 Task: Change your country to "United States".
Action: Mouse moved to (45, 76)
Screenshot: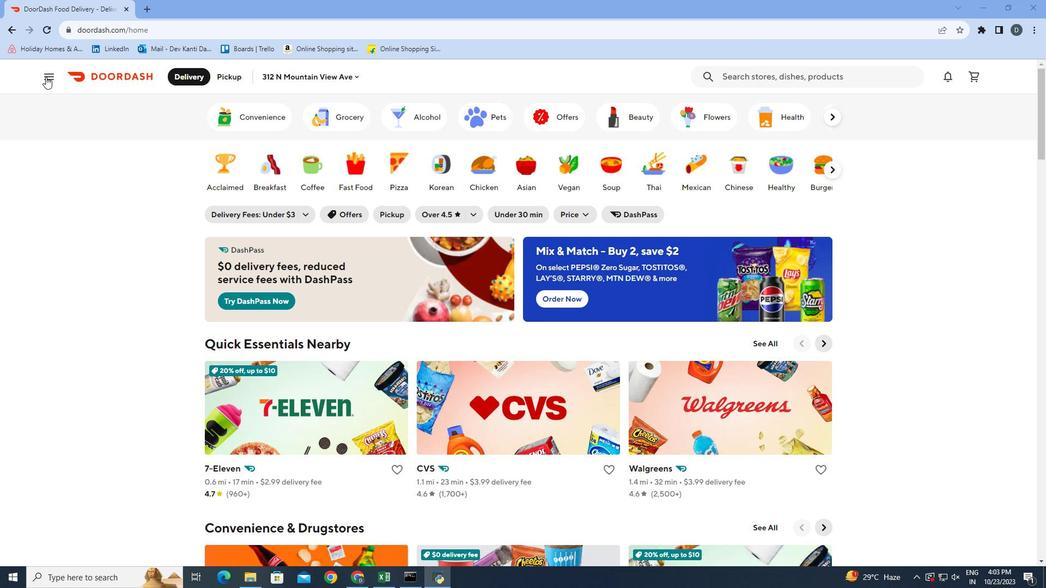 
Action: Mouse pressed left at (45, 76)
Screenshot: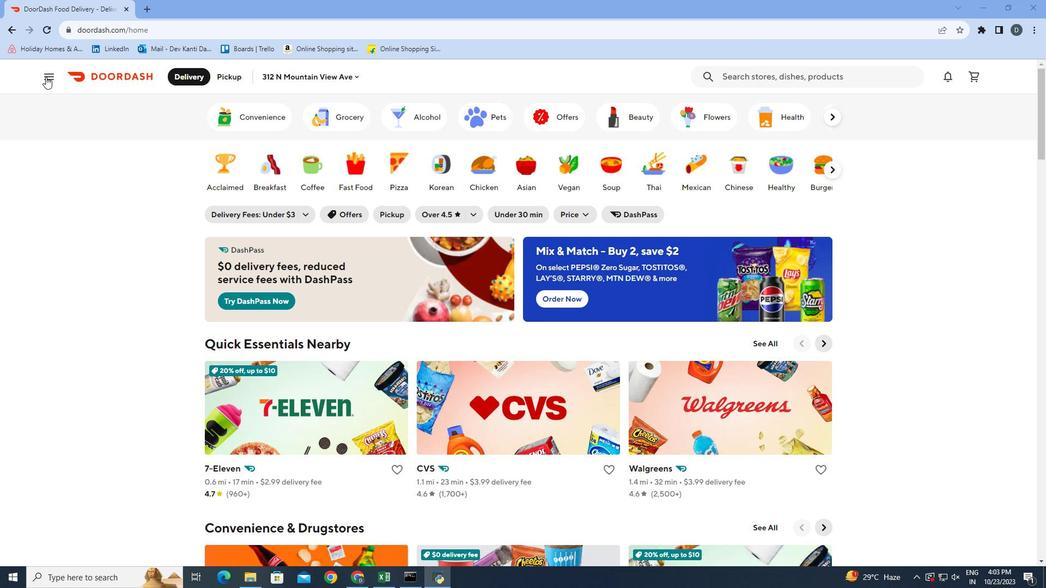 
Action: Mouse moved to (87, 275)
Screenshot: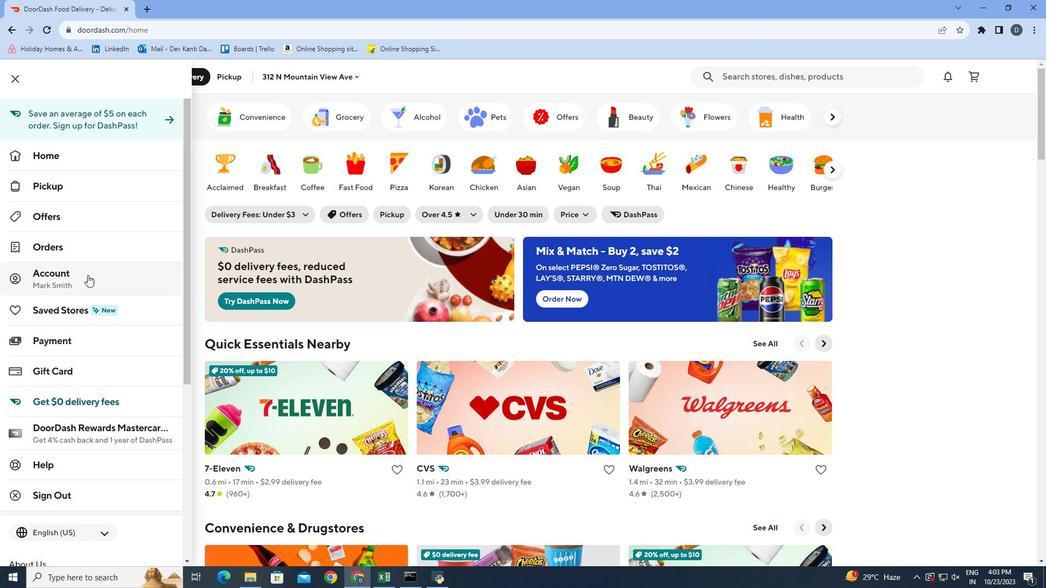 
Action: Mouse pressed left at (87, 275)
Screenshot: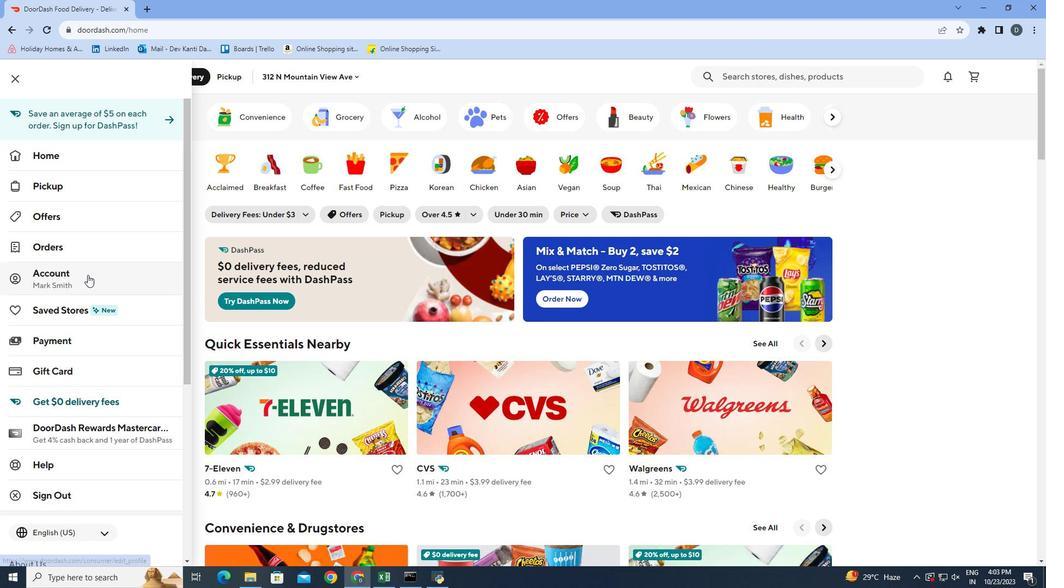 
Action: Mouse moved to (494, 318)
Screenshot: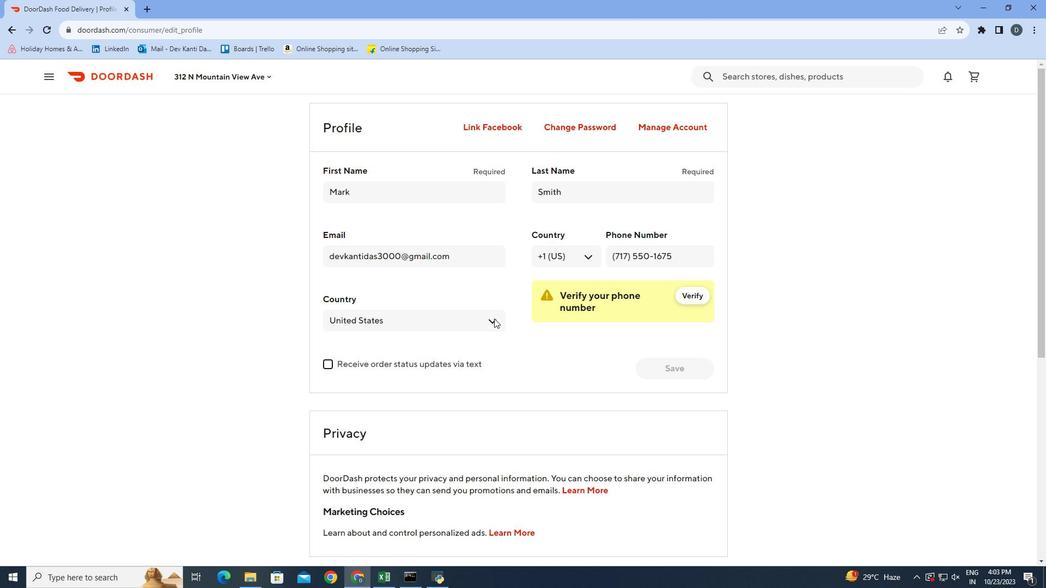 
Action: Mouse pressed left at (494, 318)
Screenshot: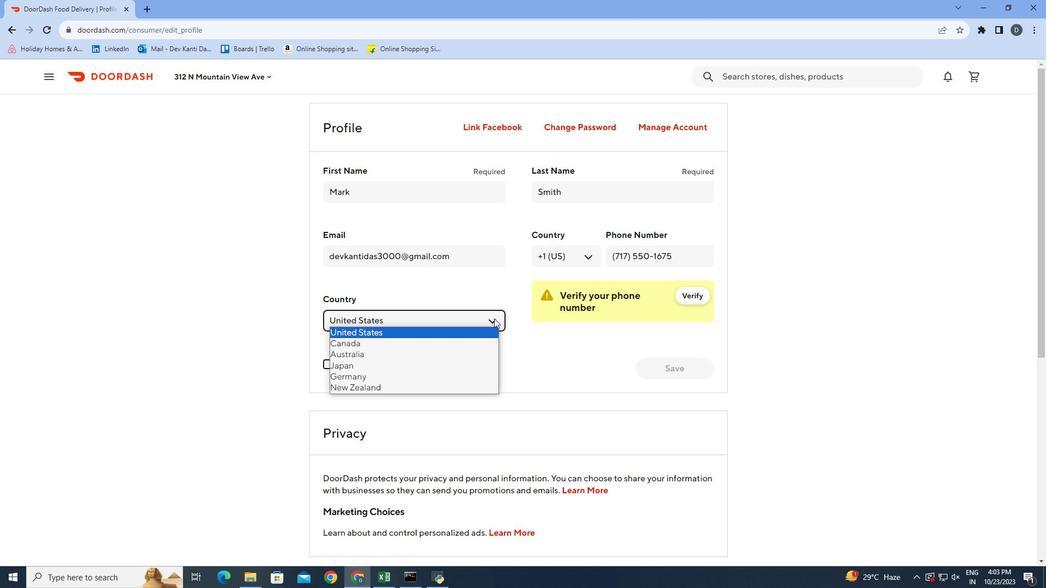 
Action: Mouse moved to (448, 332)
Screenshot: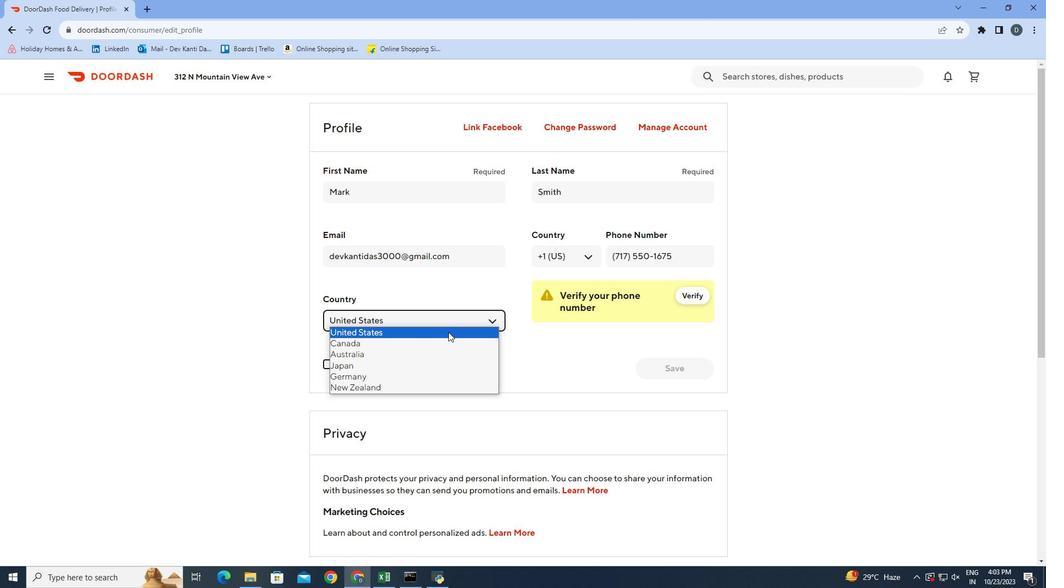 
Action: Mouse pressed left at (448, 332)
Screenshot: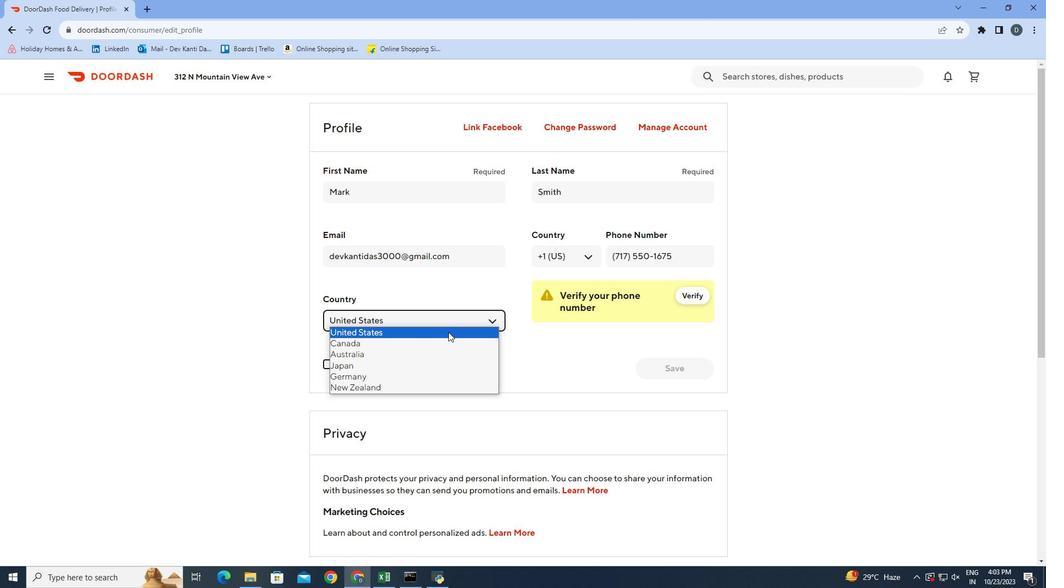
Action: Mouse moved to (499, 348)
Screenshot: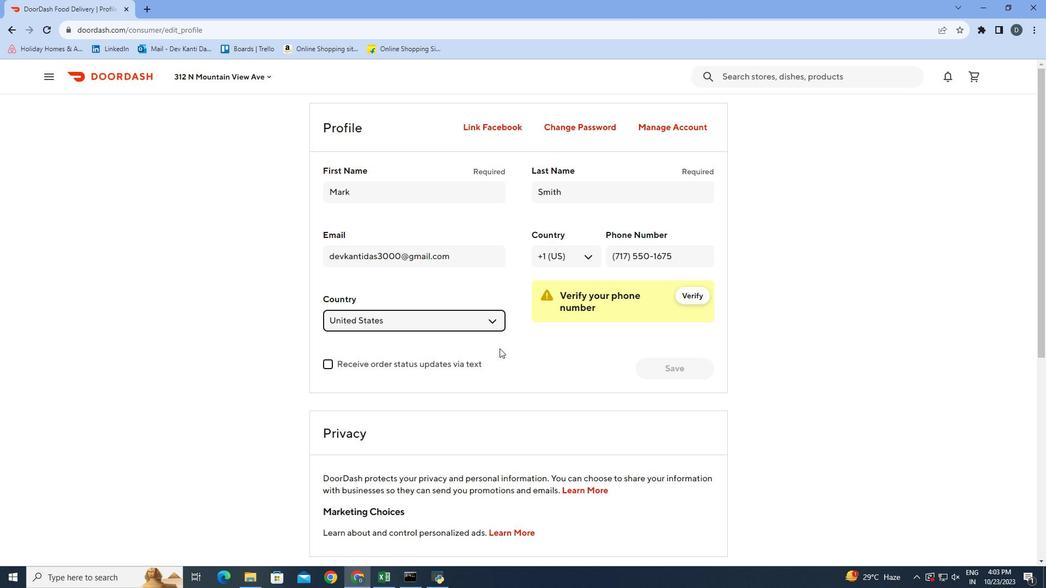 
